 Task: Use the formula "YEAR" in spreadsheet "Project portfolio".
Action: Key pressed '='
Screenshot: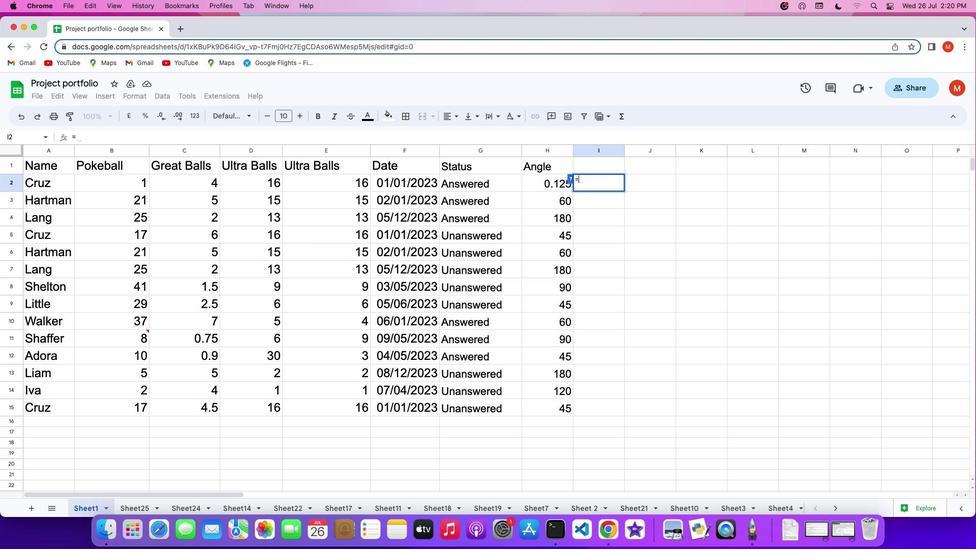 
Action: Mouse moved to (625, 112)
Screenshot: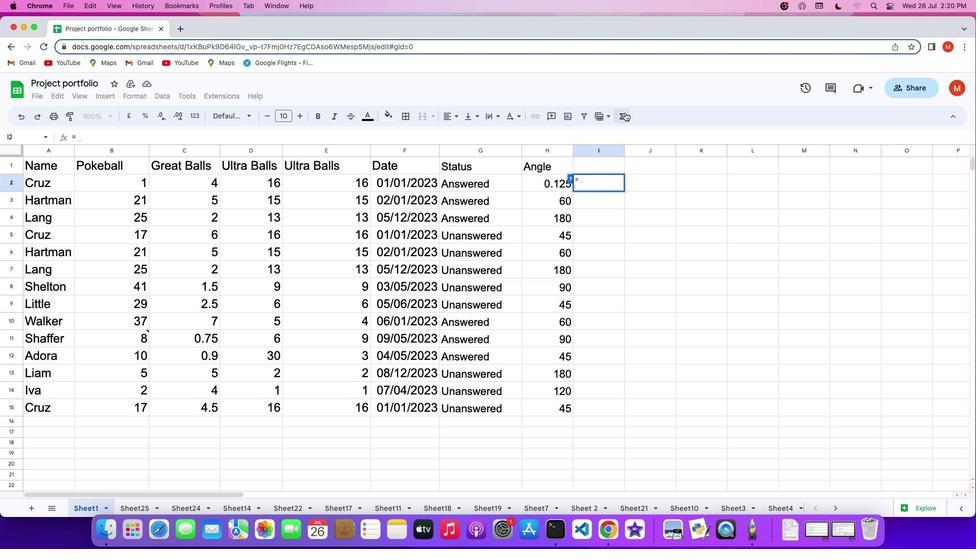 
Action: Mouse pressed left at (625, 112)
Screenshot: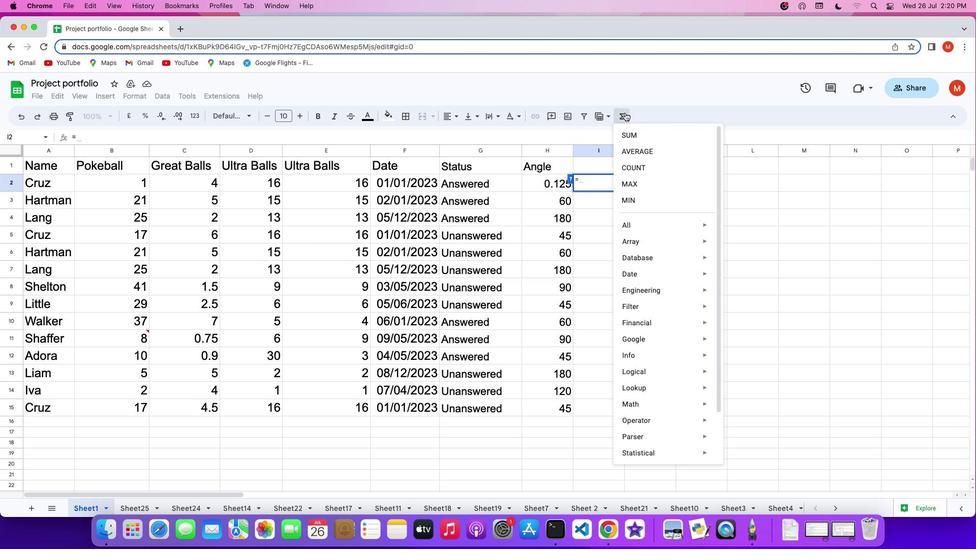 
Action: Mouse moved to (750, 426)
Screenshot: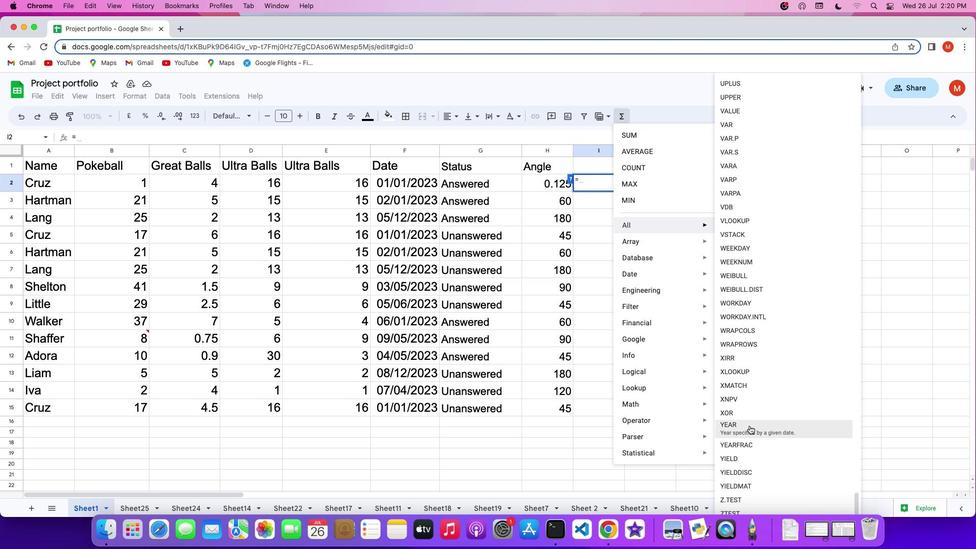 
Action: Mouse pressed left at (750, 426)
Screenshot: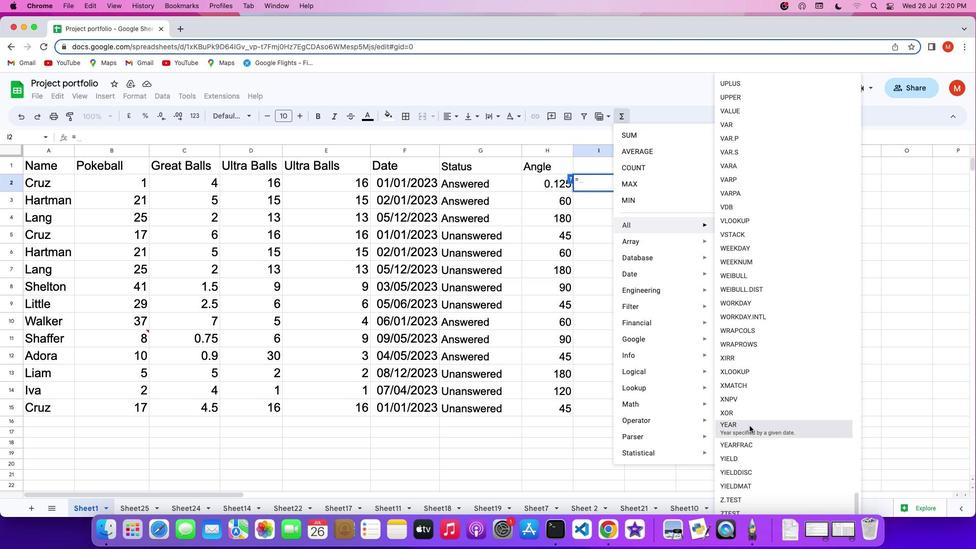 
Action: Mouse moved to (750, 426)
Screenshot: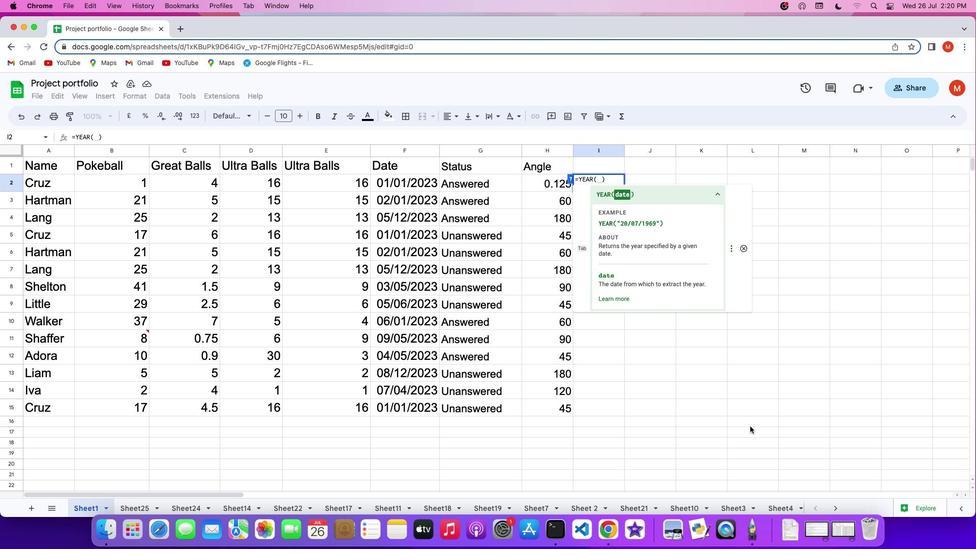 
Action: Key pressed Key.shift_r'"''2''0''/''0''7''/''1''9''6''9'Key.shift_r'"'Key.enter
Screenshot: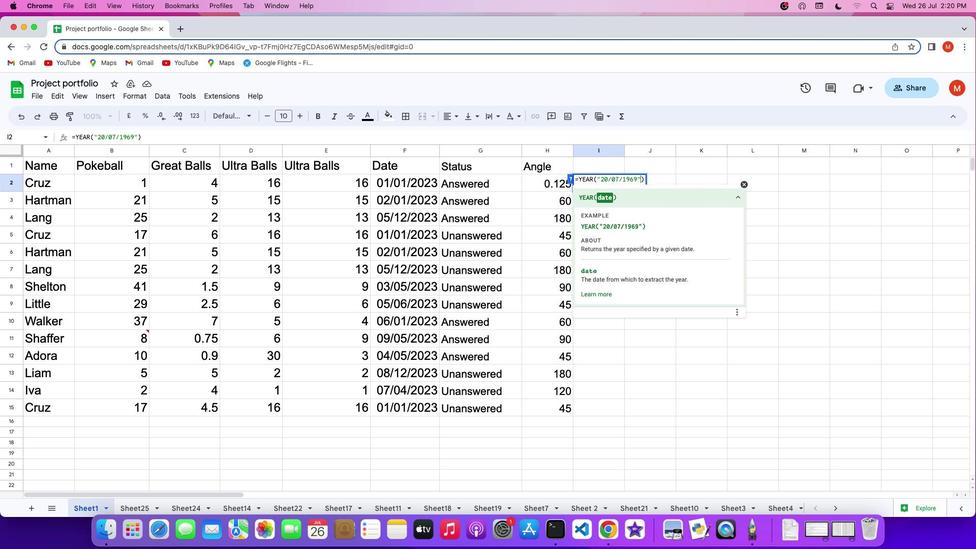 
